 Task: Match the shortcuts from preset "Visual Studio Code".
Action: Mouse moved to (1190, 32)
Screenshot: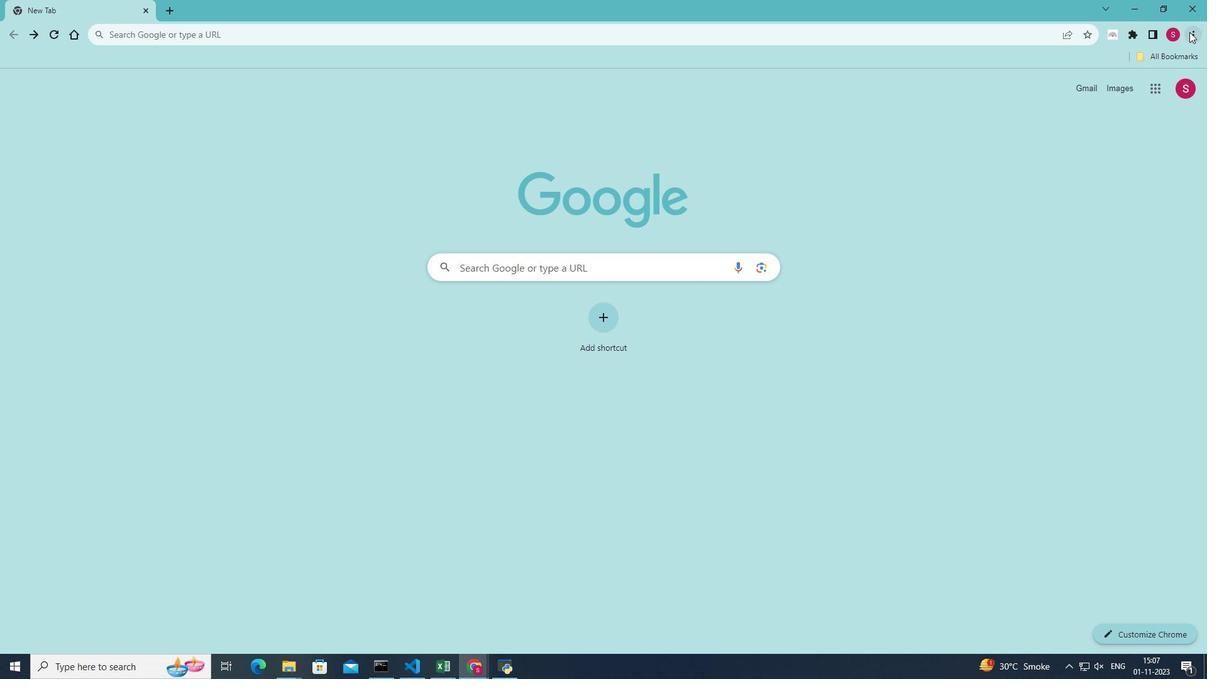 
Action: Mouse pressed left at (1190, 32)
Screenshot: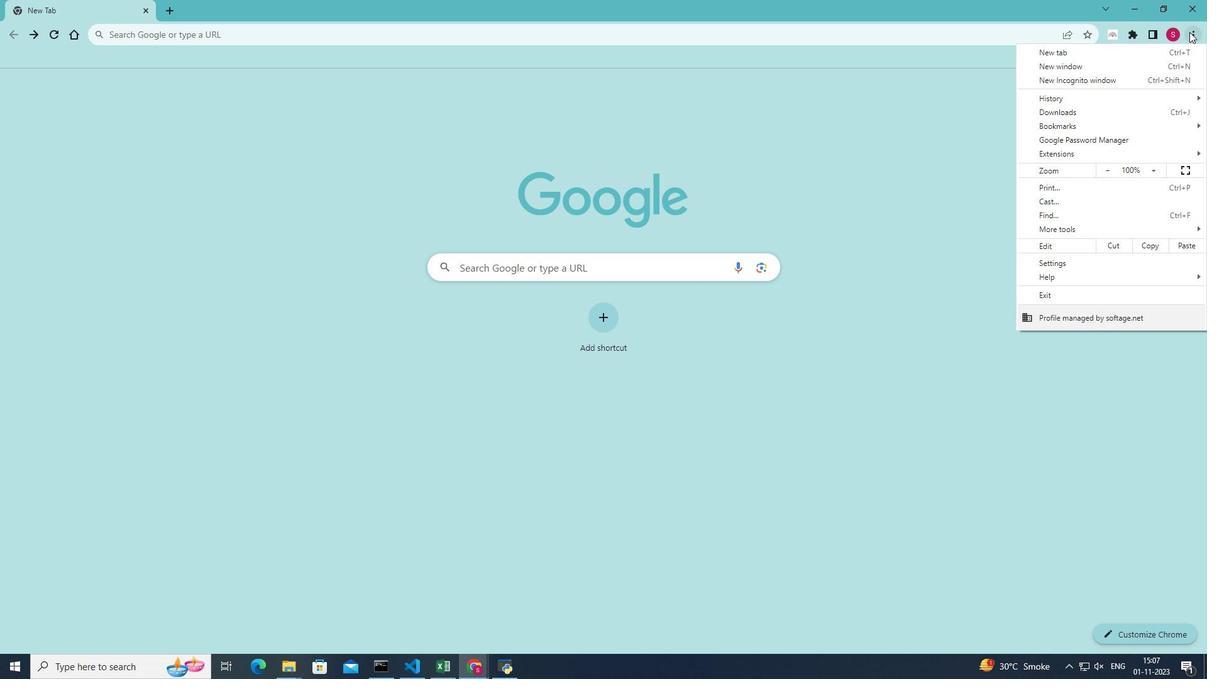 
Action: Mouse moved to (1103, 225)
Screenshot: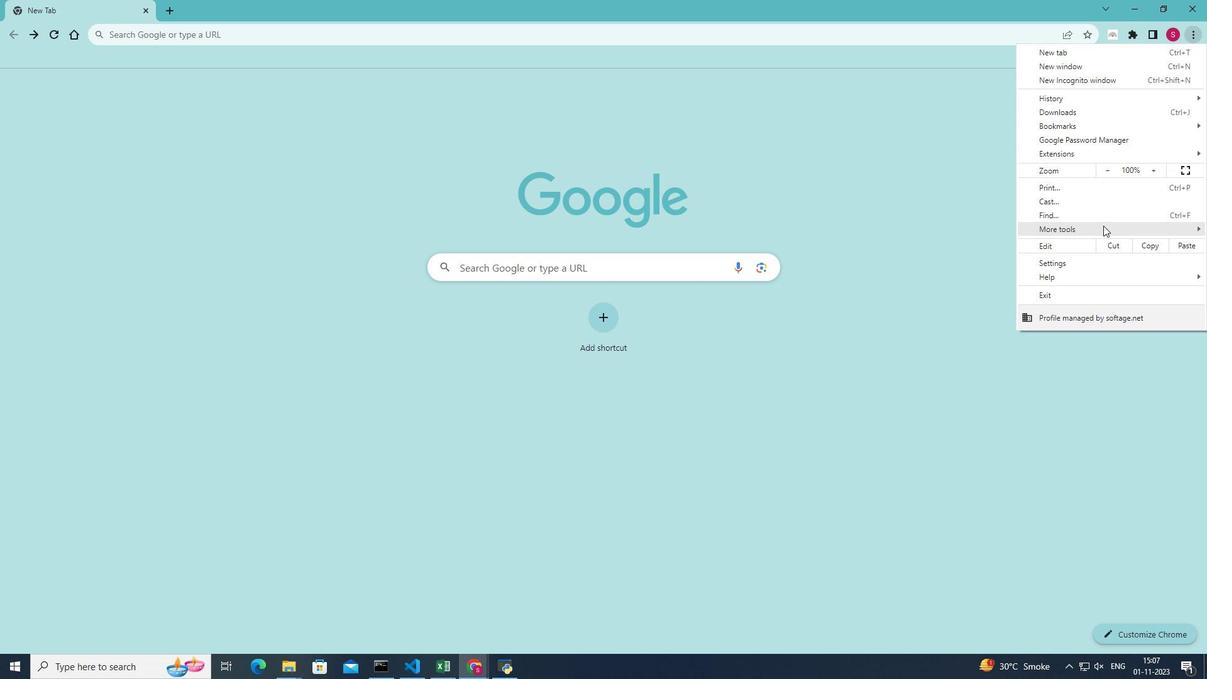 
Action: Mouse pressed left at (1103, 225)
Screenshot: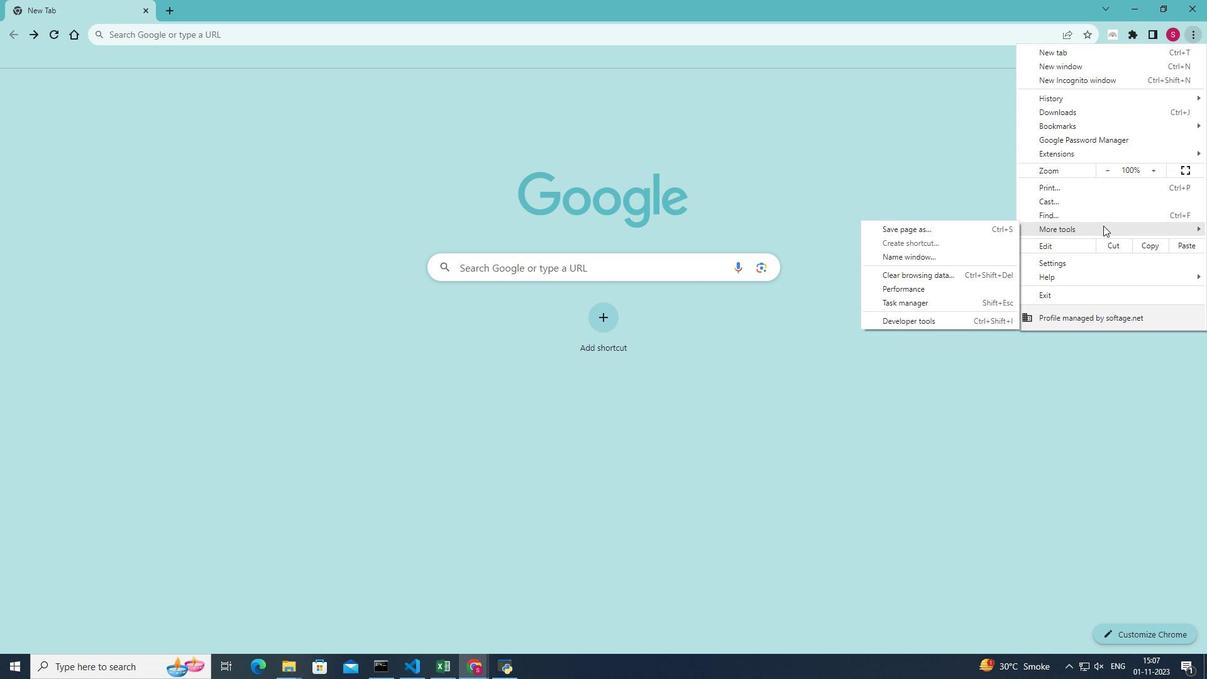 
Action: Mouse moved to (905, 318)
Screenshot: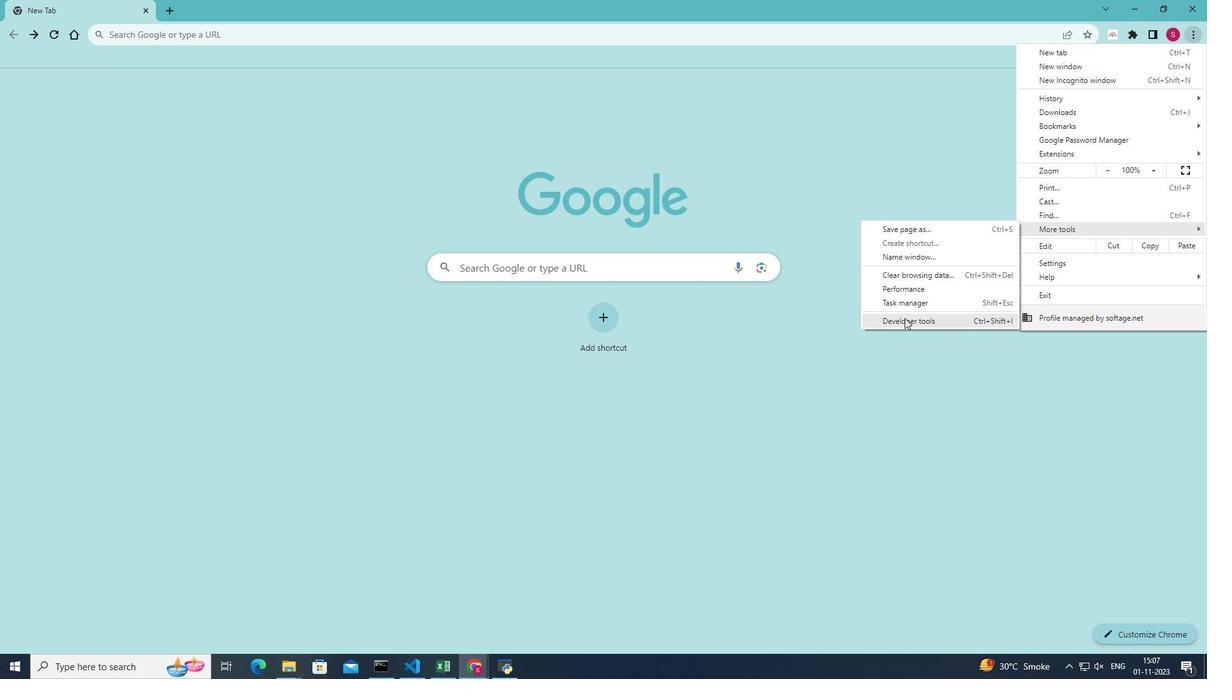 
Action: Mouse pressed left at (905, 318)
Screenshot: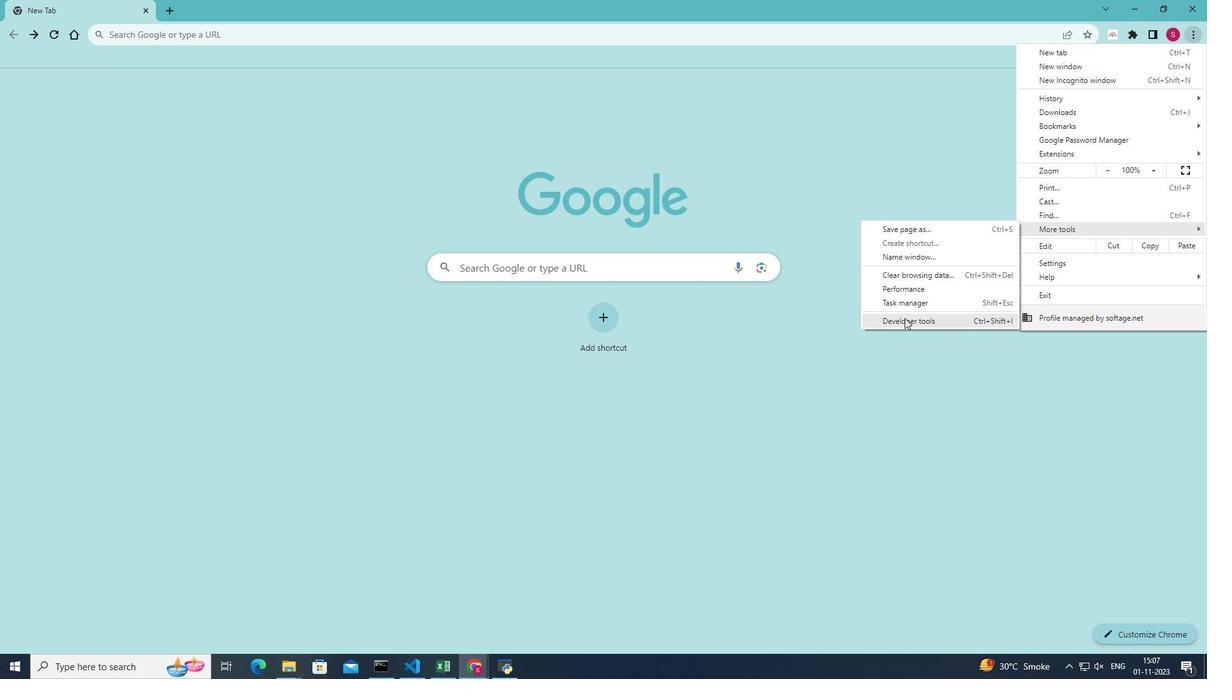 
Action: Mouse moved to (1161, 77)
Screenshot: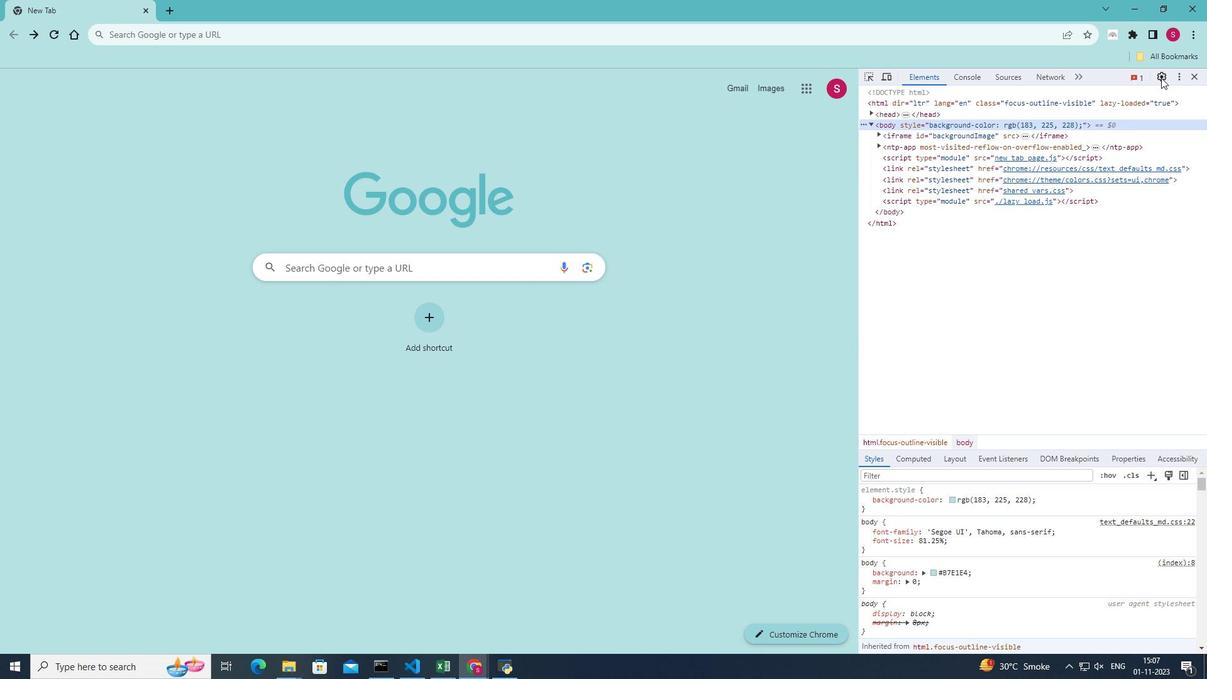 
Action: Mouse pressed left at (1161, 77)
Screenshot: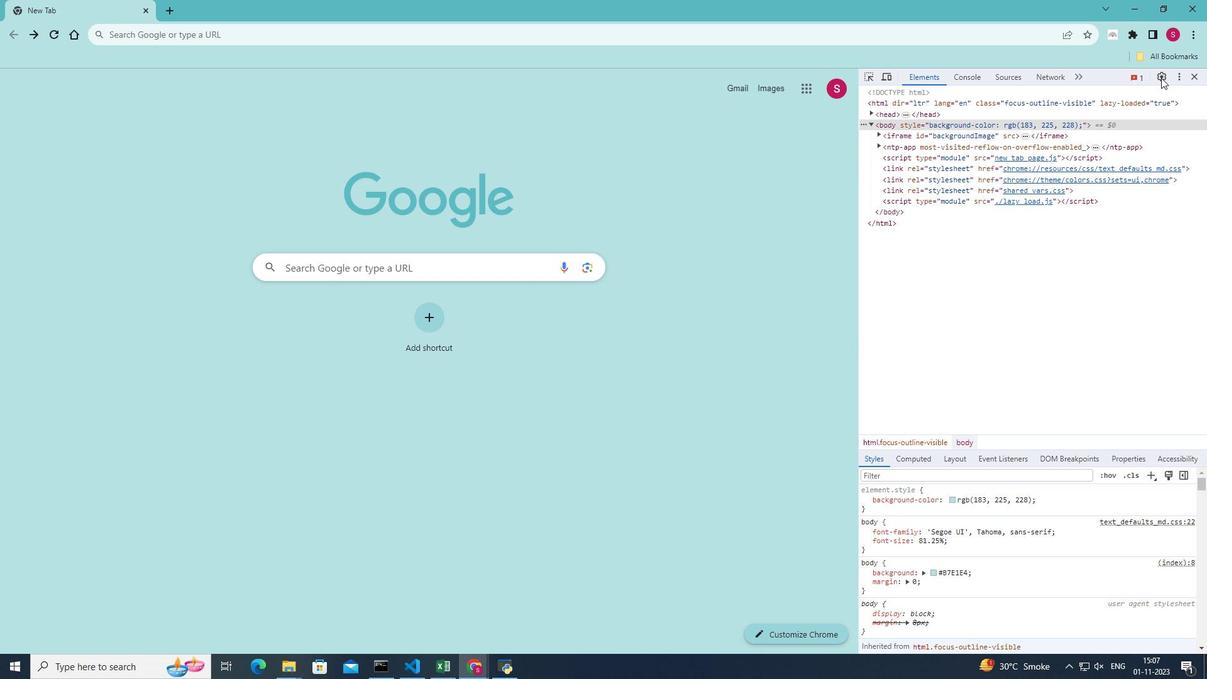 
Action: Mouse moved to (883, 223)
Screenshot: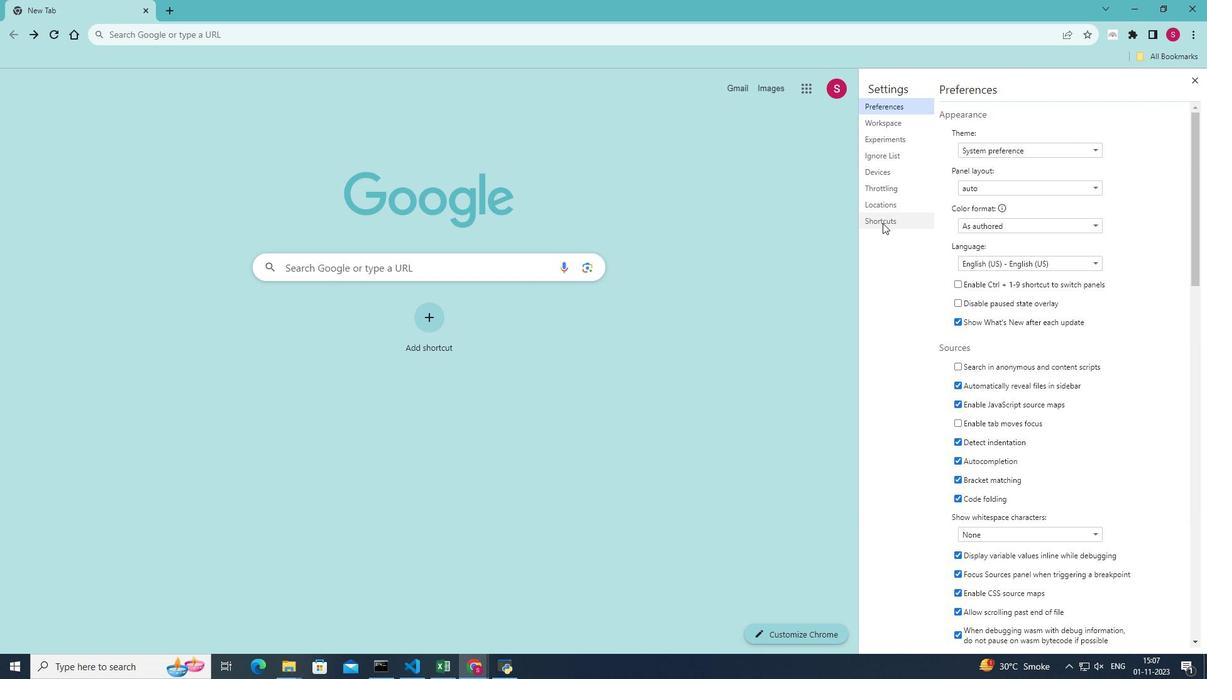 
Action: Mouse pressed left at (883, 223)
Screenshot: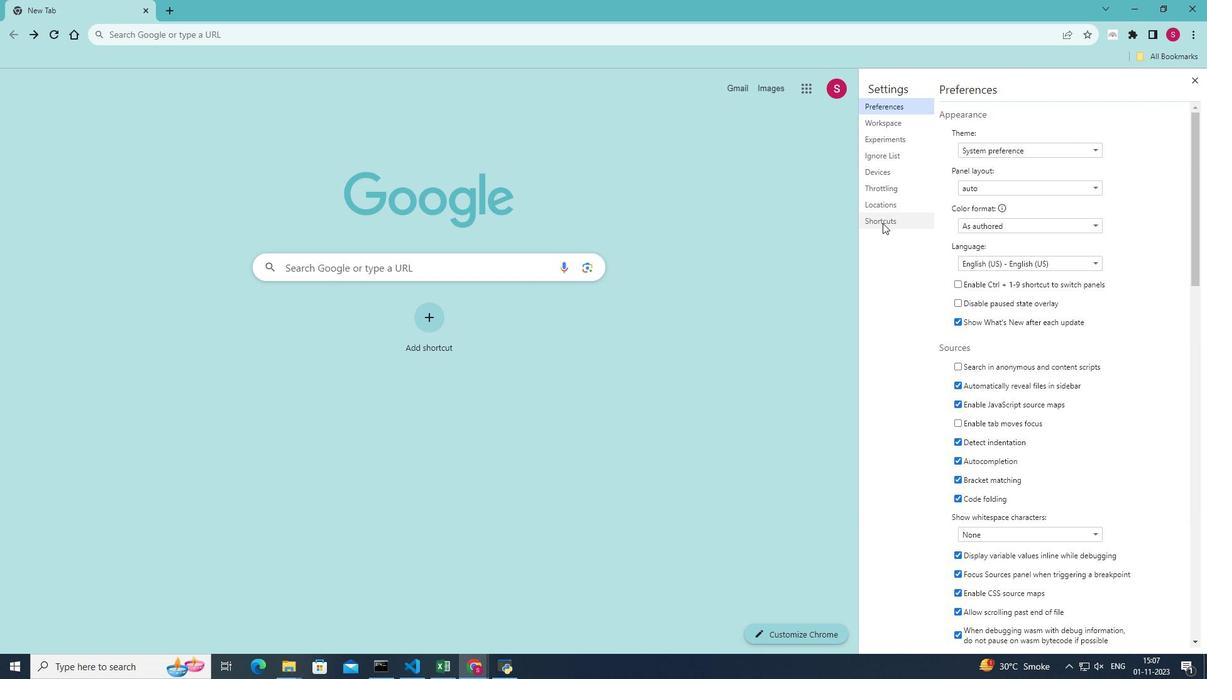 
Action: Mouse moved to (1173, 127)
Screenshot: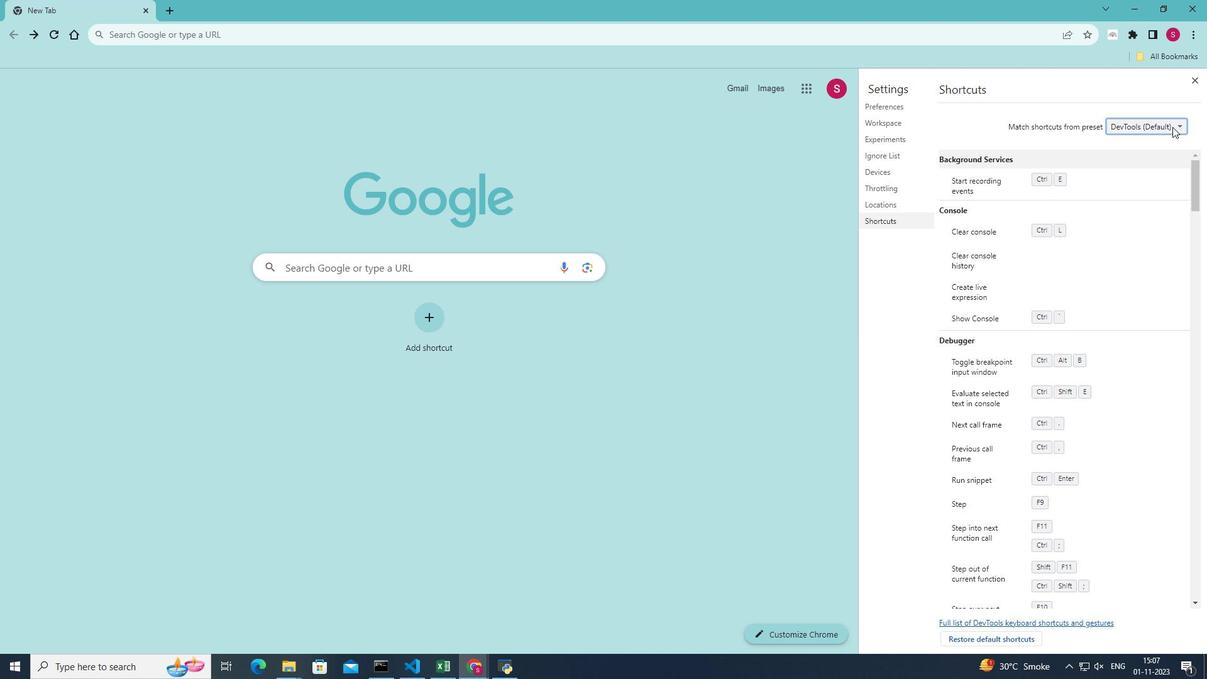 
Action: Mouse pressed left at (1173, 127)
Screenshot: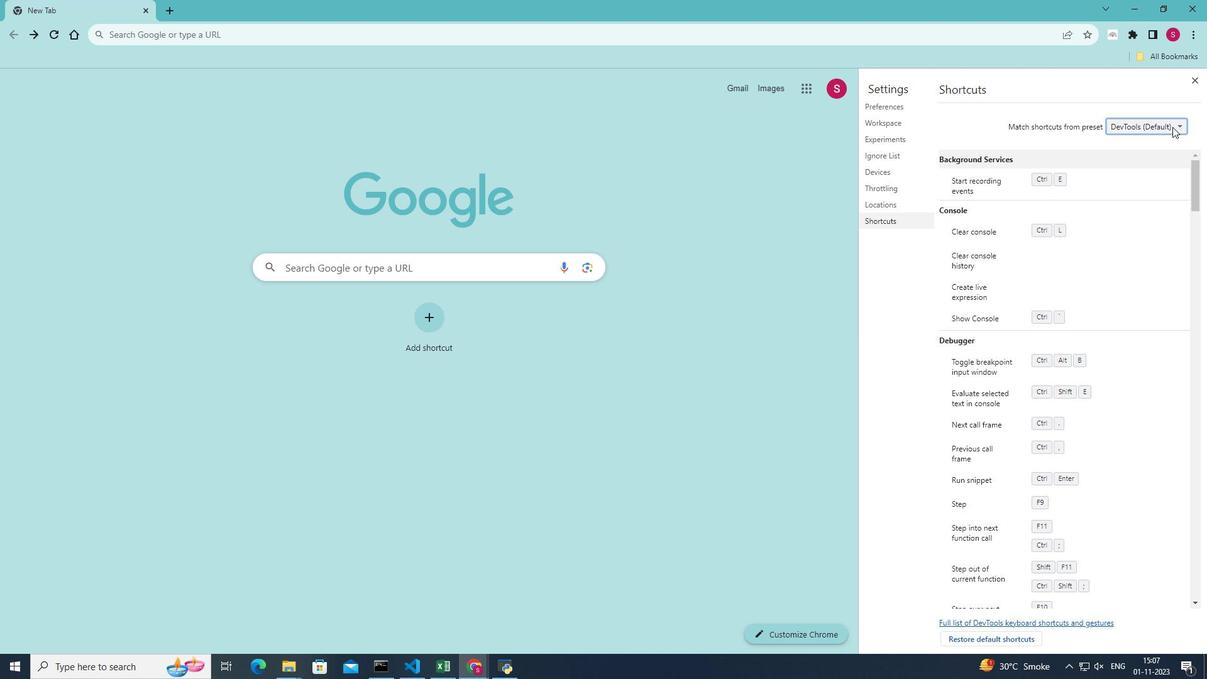 
Action: Mouse pressed left at (1173, 127)
Screenshot: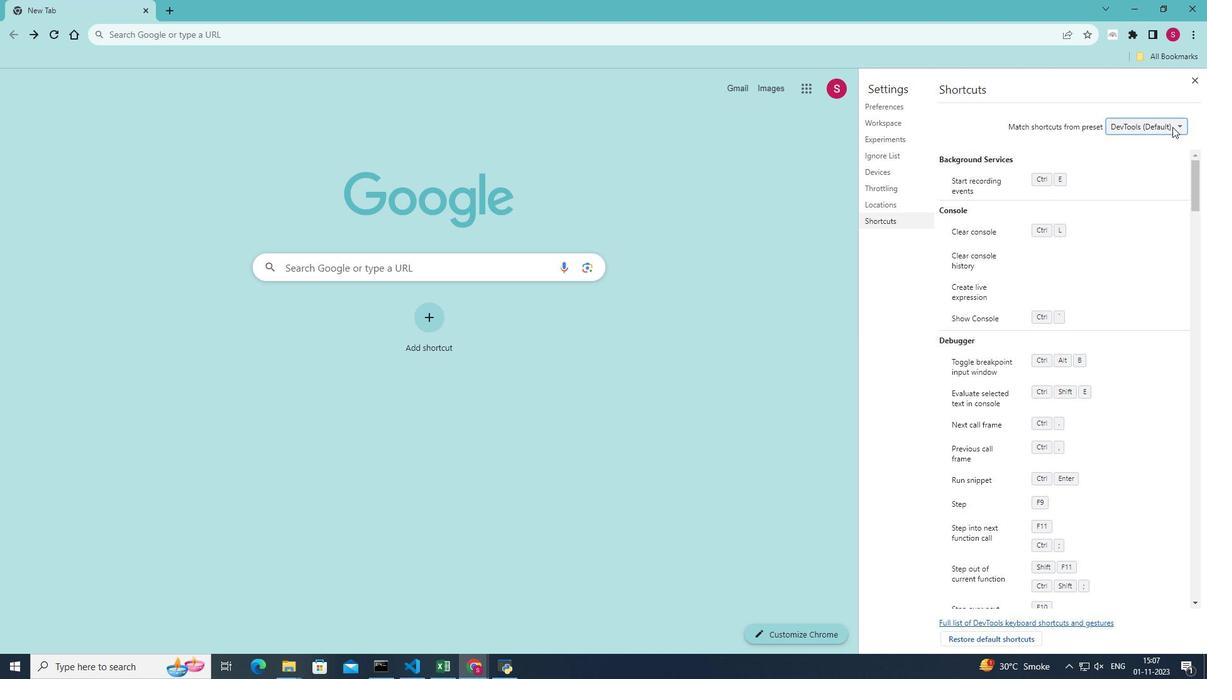 
Action: Mouse pressed left at (1173, 127)
Screenshot: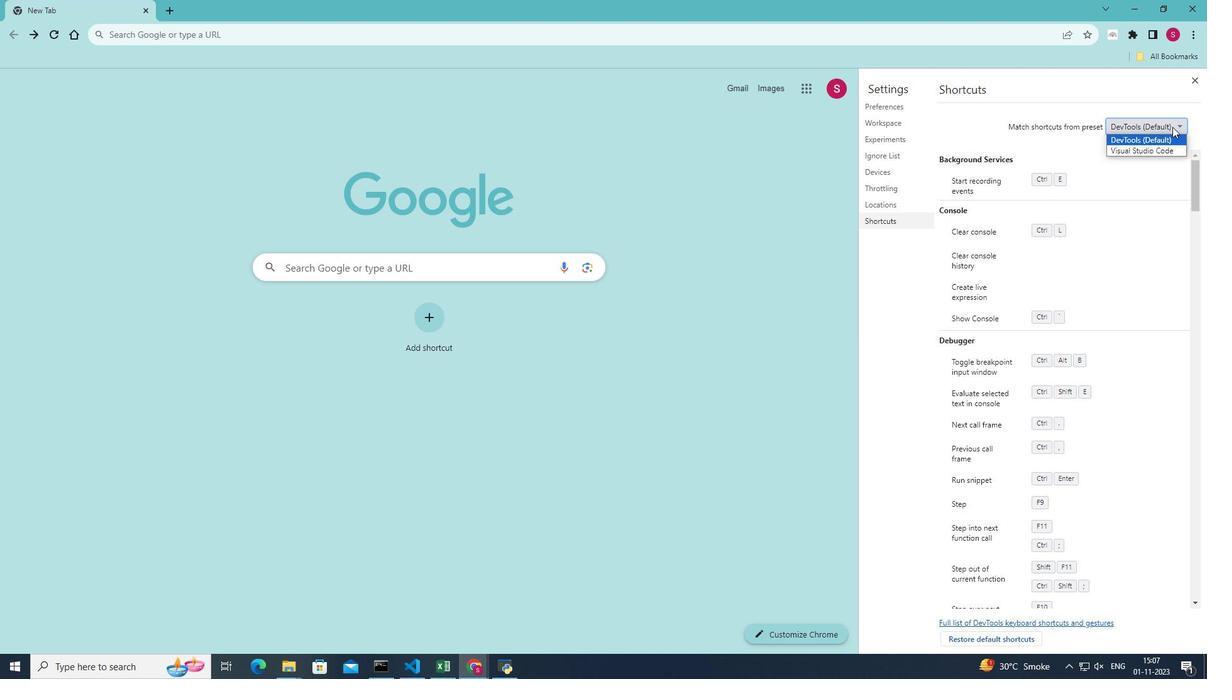 
Action: Mouse moved to (1156, 149)
Screenshot: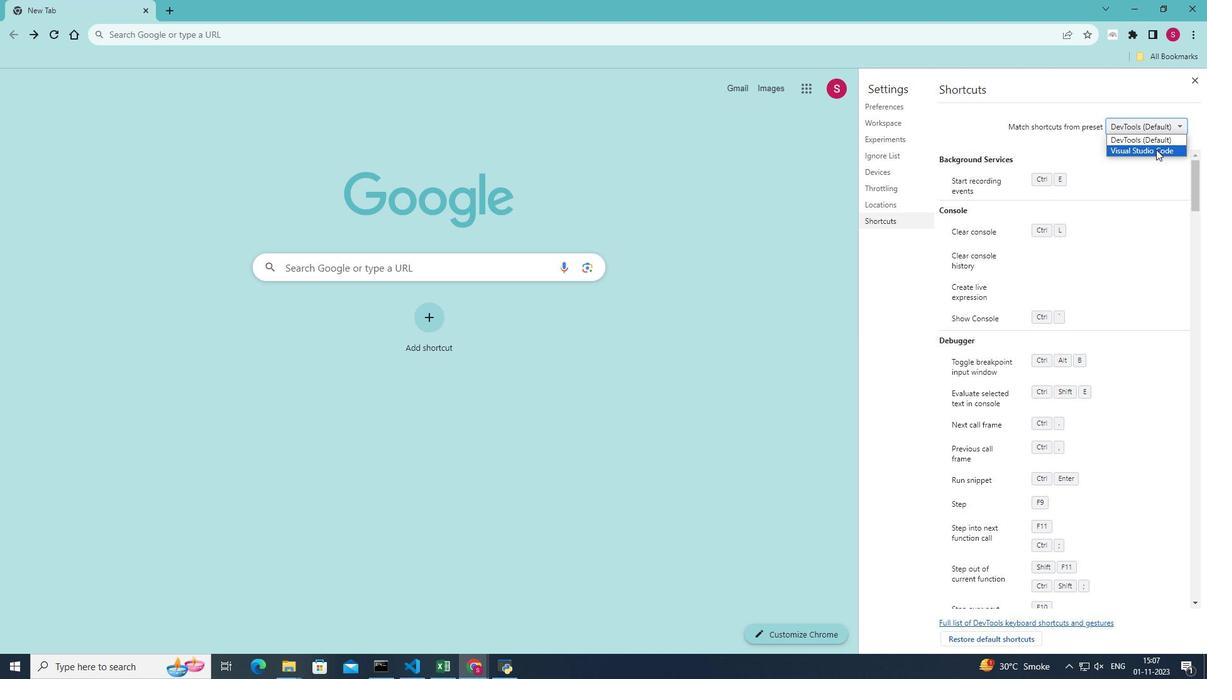 
Action: Mouse pressed left at (1156, 149)
Screenshot: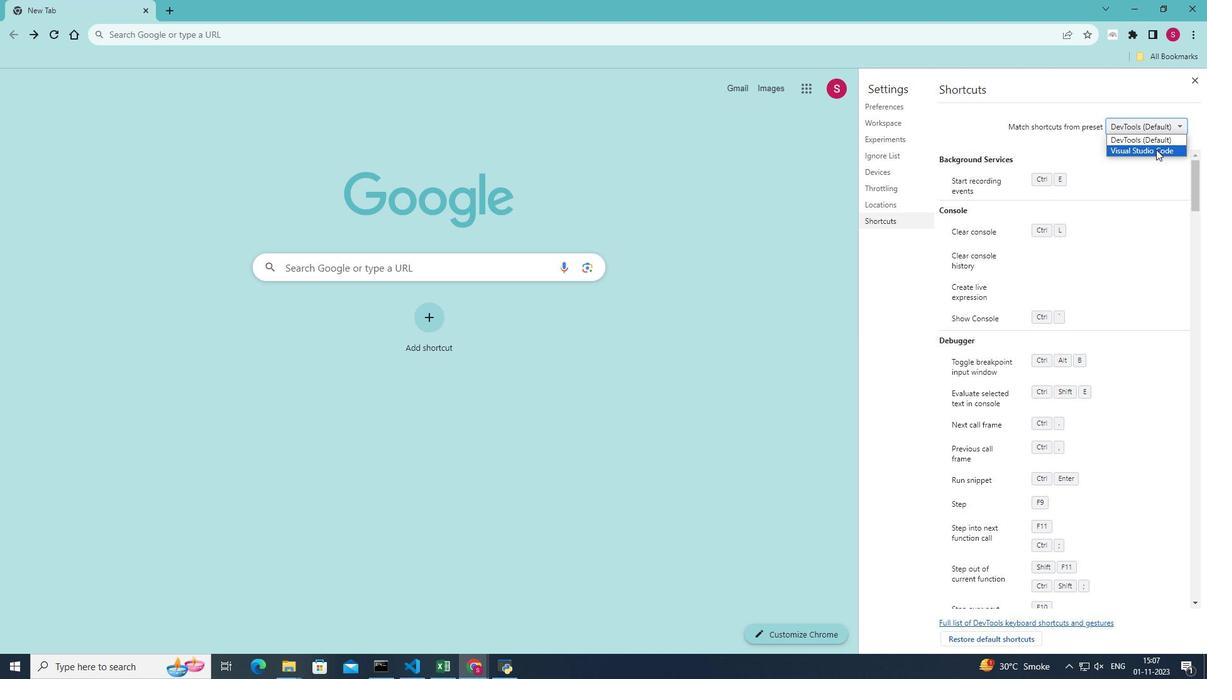 
